 Task: Apply code to the comment.
Action: Mouse moved to (264, 379)
Screenshot: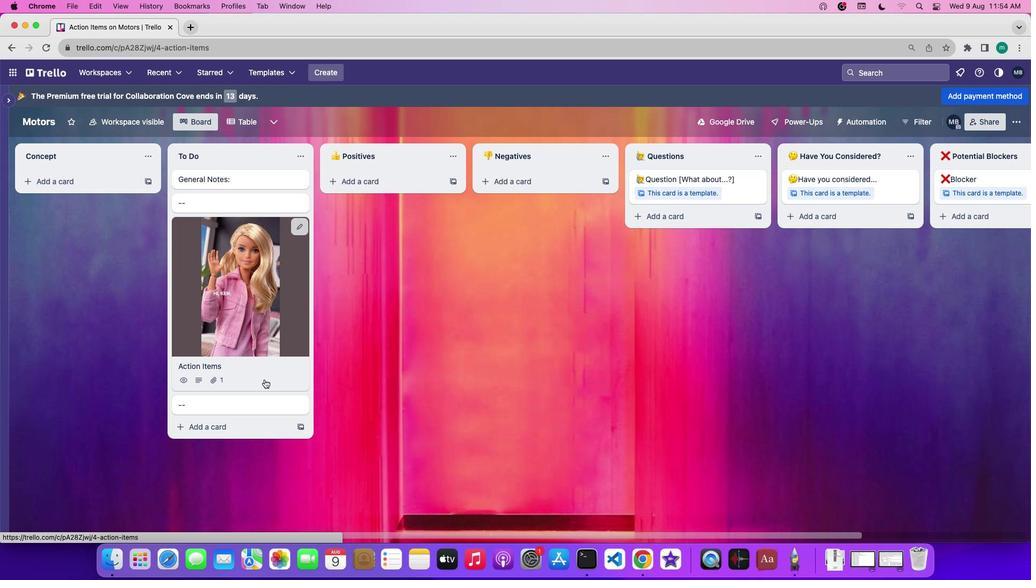 
Action: Mouse pressed left at (264, 379)
Screenshot: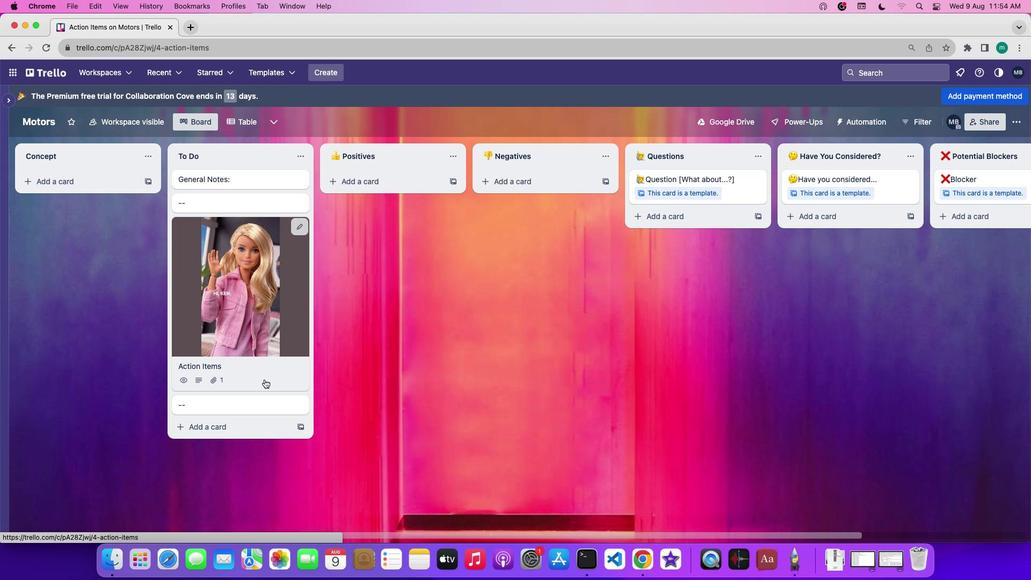 
Action: Mouse moved to (592, 373)
Screenshot: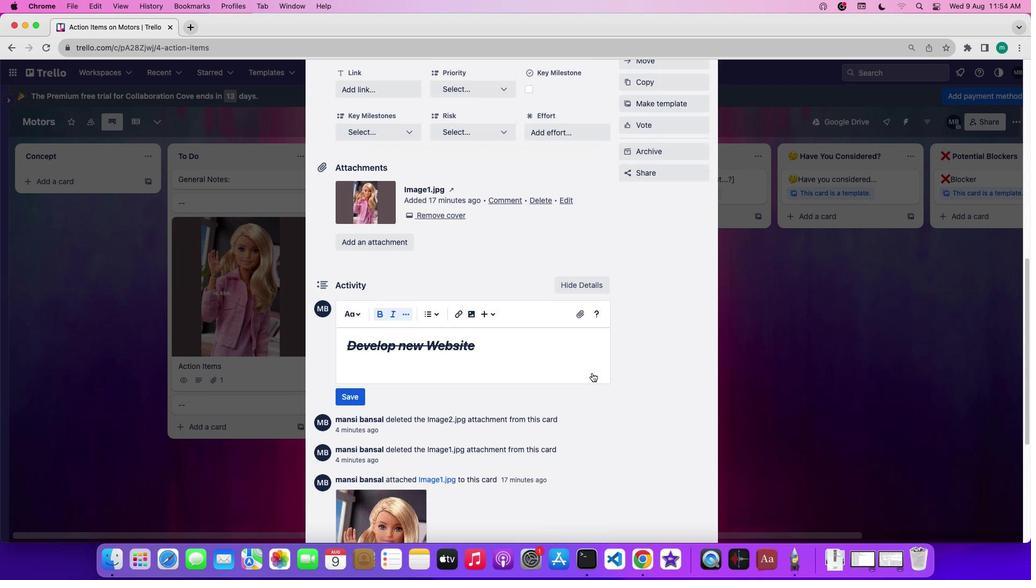 
Action: Mouse scrolled (592, 373) with delta (0, 0)
Screenshot: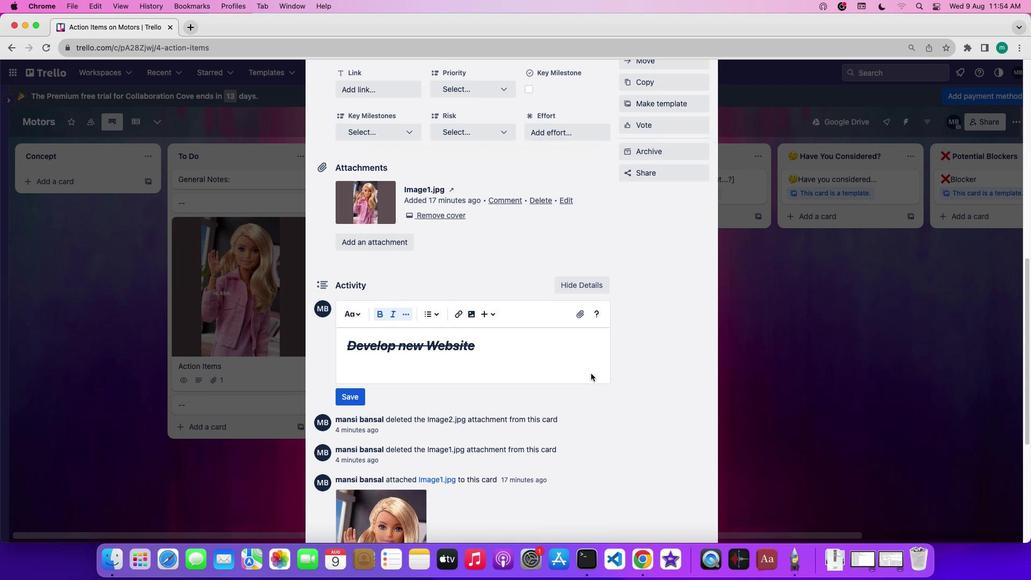 
Action: Mouse scrolled (592, 373) with delta (0, 0)
Screenshot: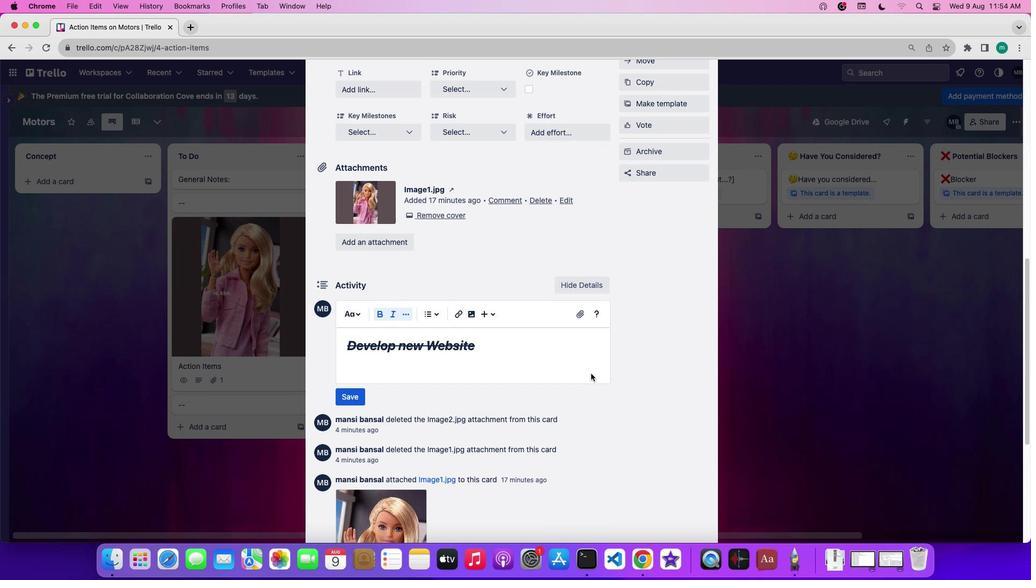 
Action: Mouse scrolled (592, 373) with delta (0, -1)
Screenshot: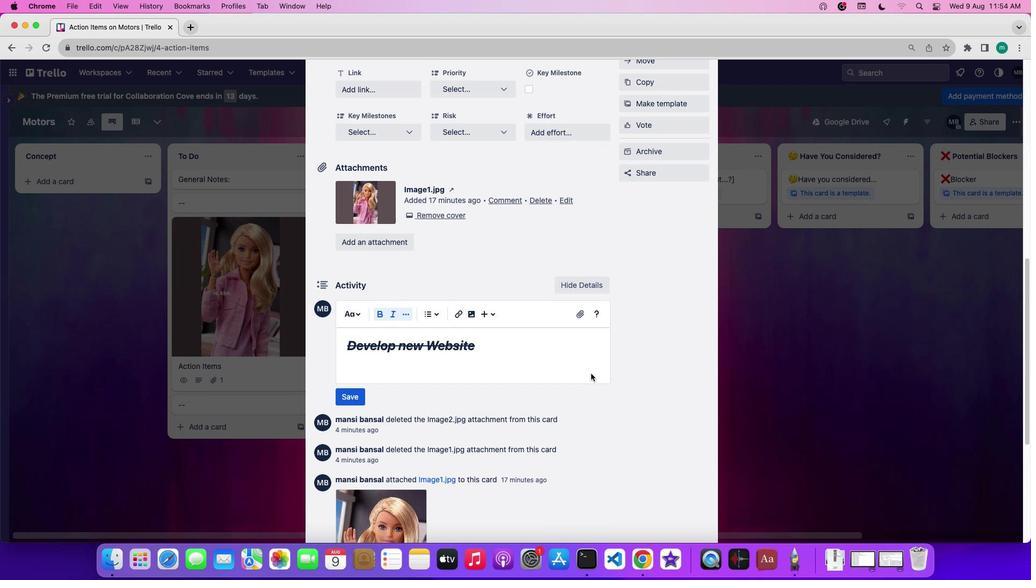 
Action: Mouse scrolled (592, 373) with delta (0, -2)
Screenshot: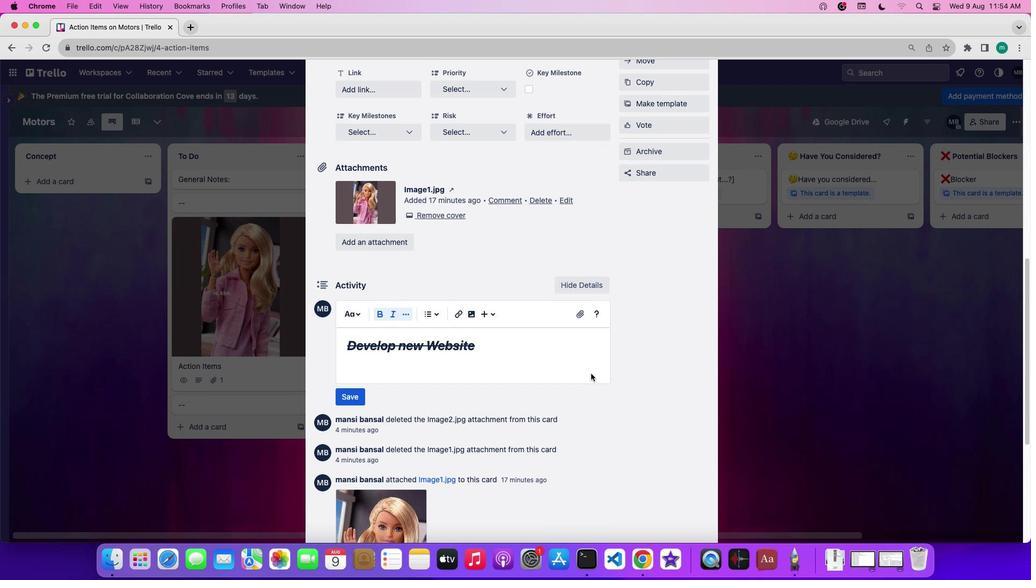 
Action: Mouse scrolled (592, 373) with delta (0, -3)
Screenshot: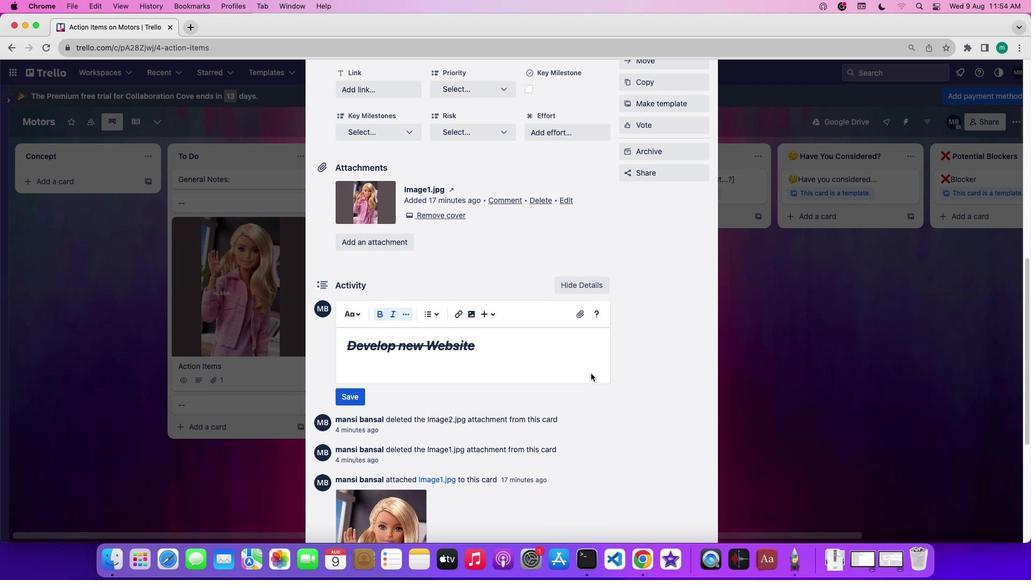 
Action: Mouse scrolled (592, 373) with delta (0, -3)
Screenshot: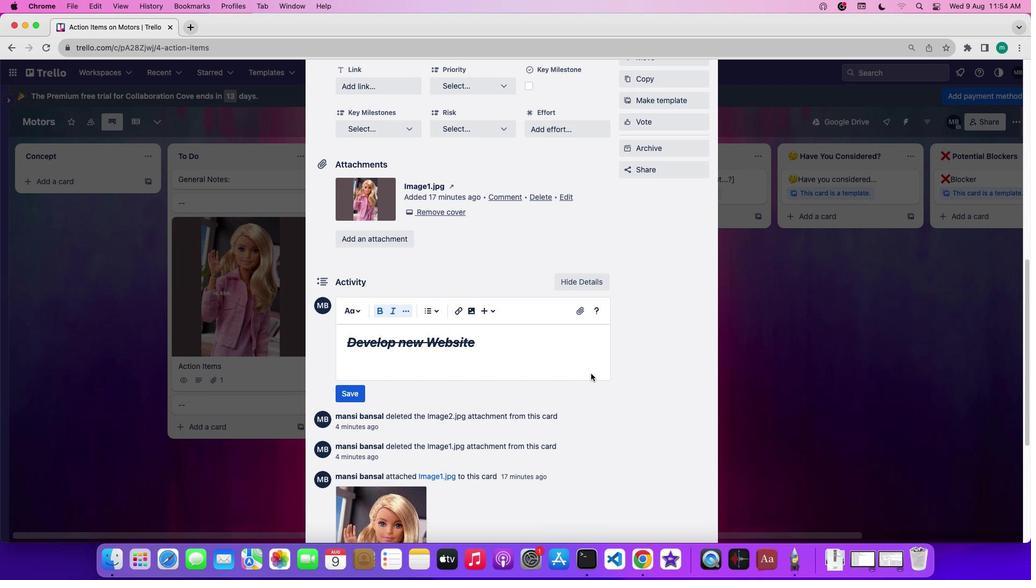 
Action: Mouse moved to (591, 373)
Screenshot: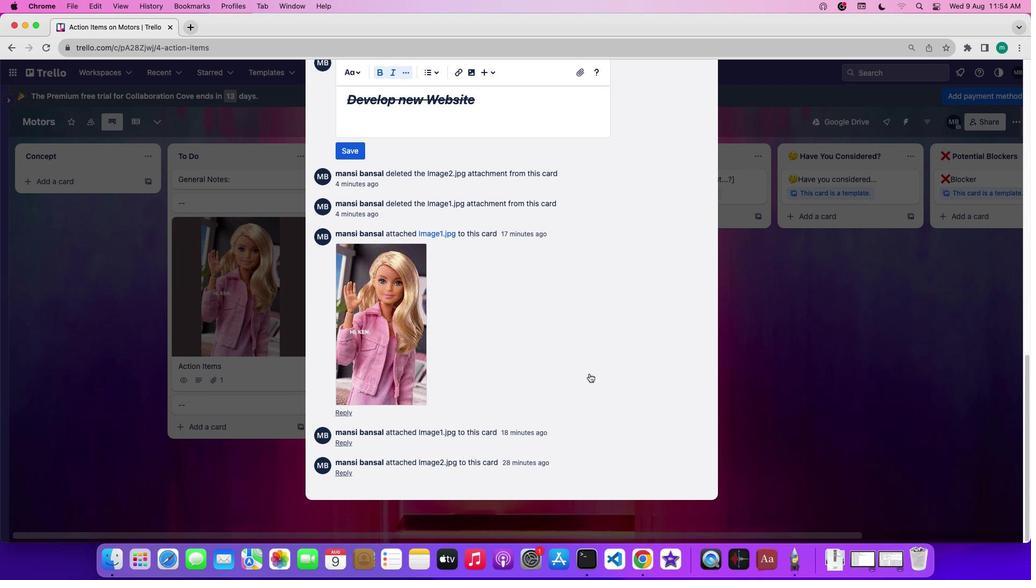 
Action: Mouse scrolled (591, 373) with delta (0, 0)
Screenshot: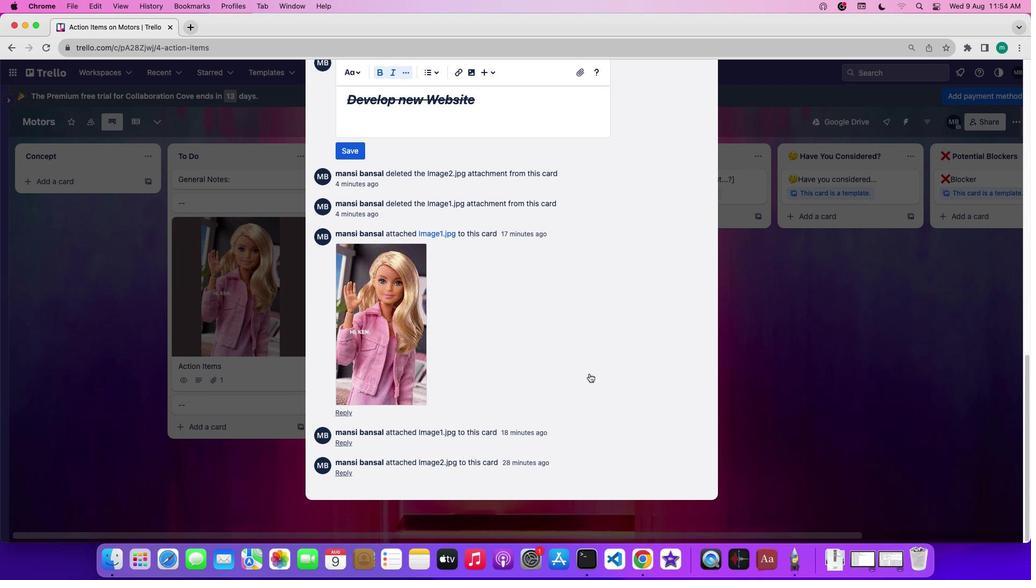 
Action: Mouse scrolled (591, 373) with delta (0, 0)
Screenshot: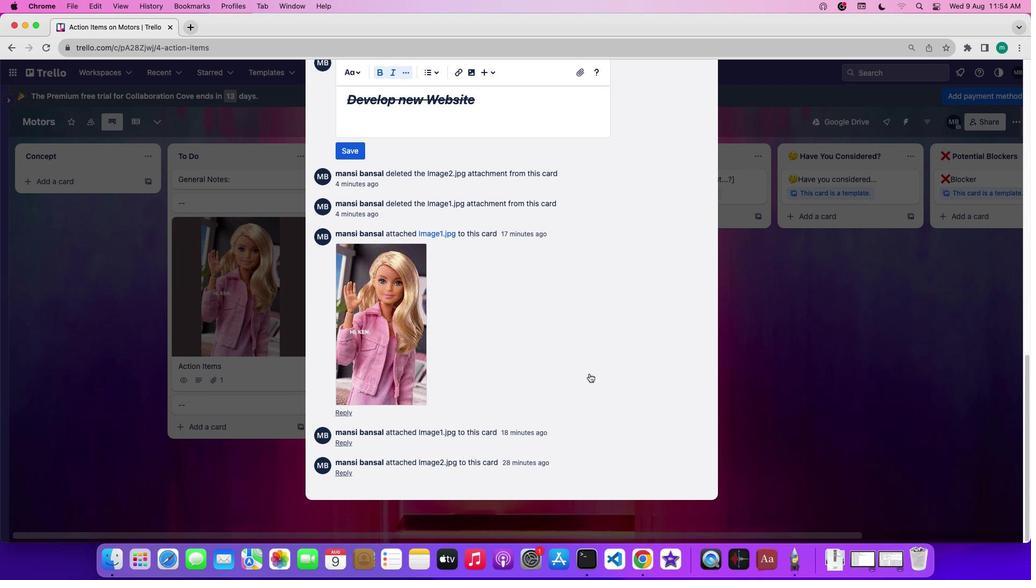 
Action: Mouse scrolled (591, 373) with delta (0, -1)
Screenshot: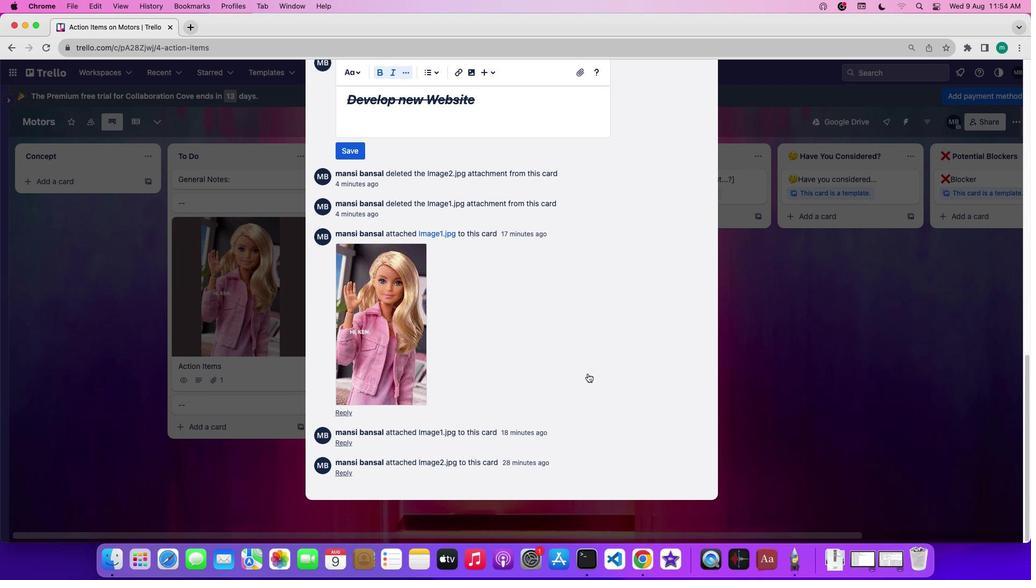 
Action: Mouse scrolled (591, 373) with delta (0, -2)
Screenshot: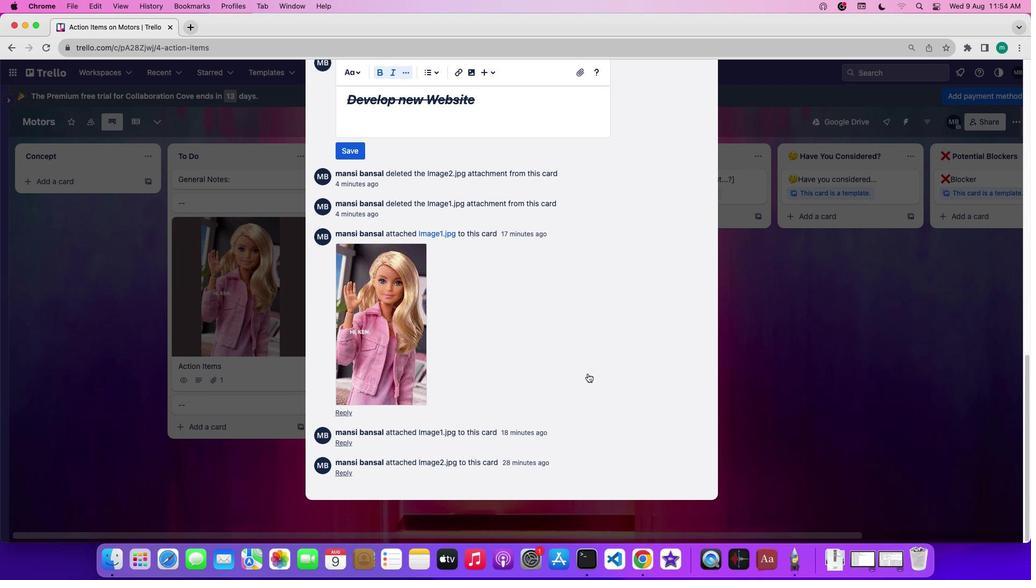 
Action: Mouse scrolled (591, 373) with delta (0, -3)
Screenshot: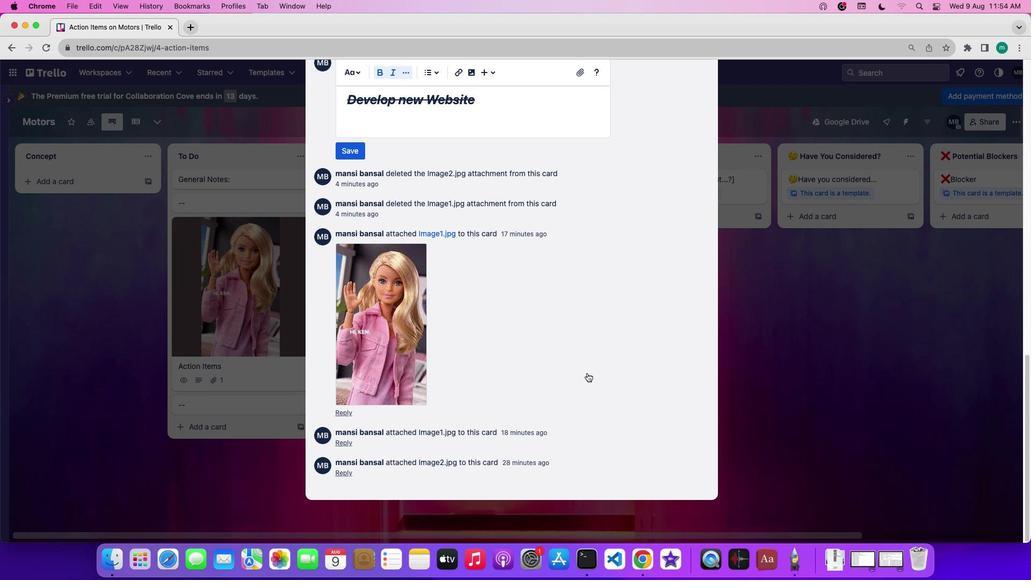 
Action: Mouse moved to (504, 244)
Screenshot: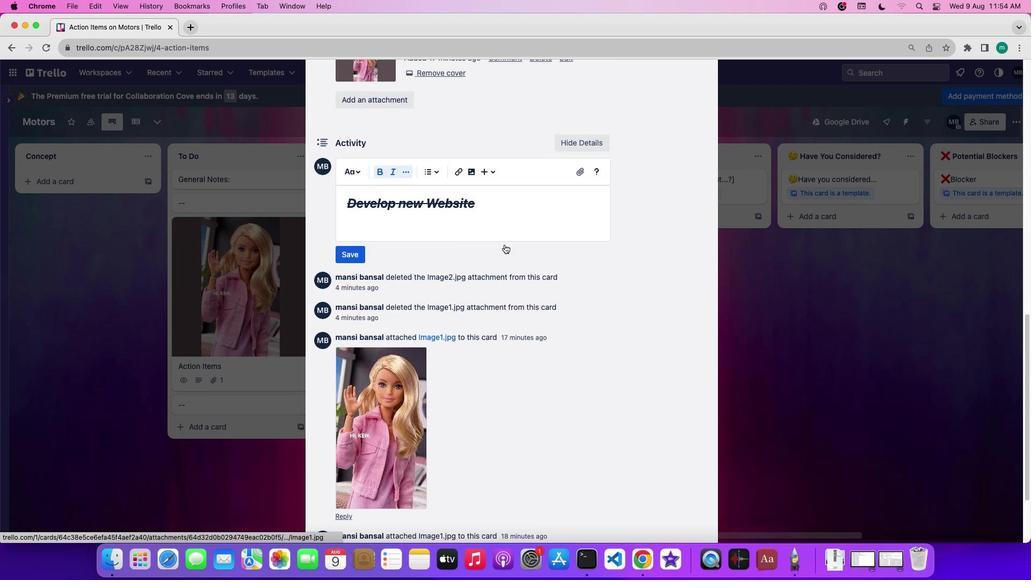 
Action: Mouse scrolled (504, 244) with delta (0, 0)
Screenshot: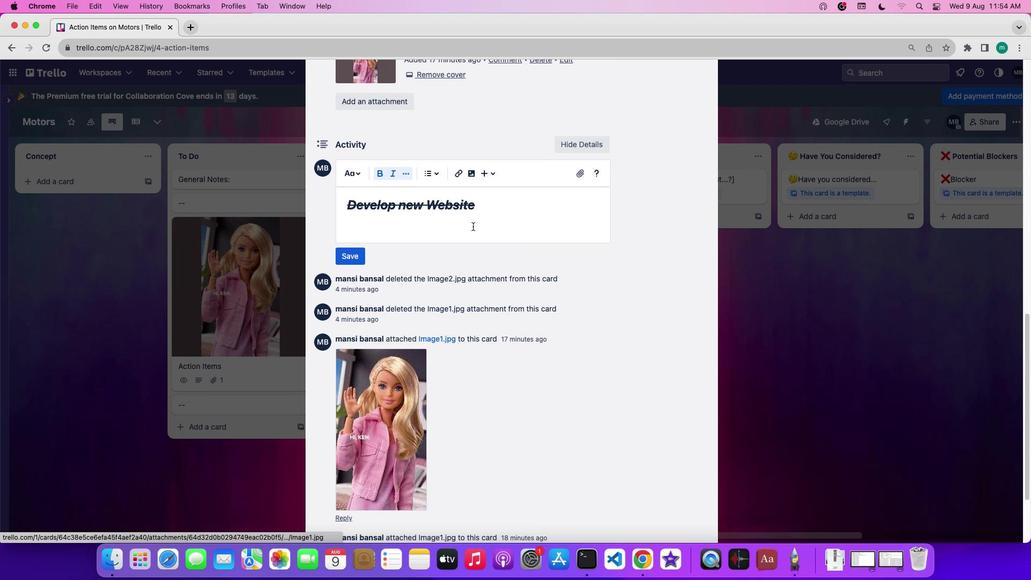 
Action: Mouse scrolled (504, 244) with delta (0, 0)
Screenshot: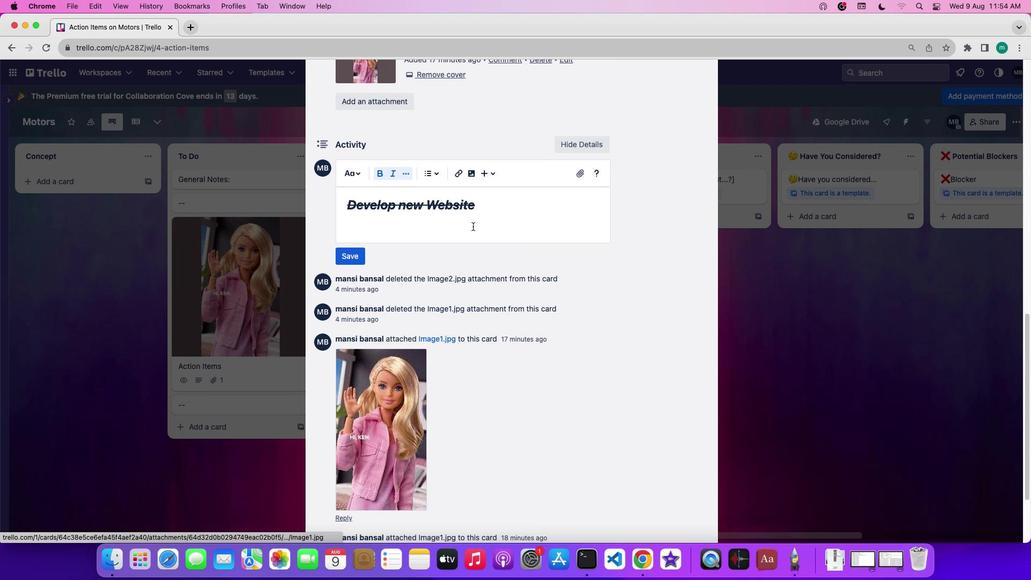 
Action: Mouse scrolled (504, 244) with delta (0, 1)
Screenshot: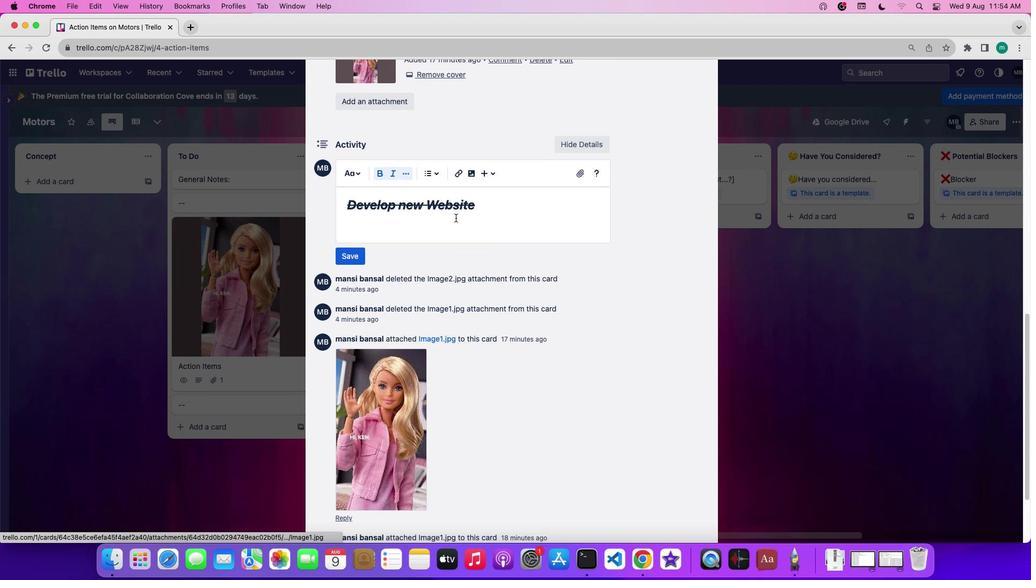 
Action: Mouse moved to (349, 203)
Screenshot: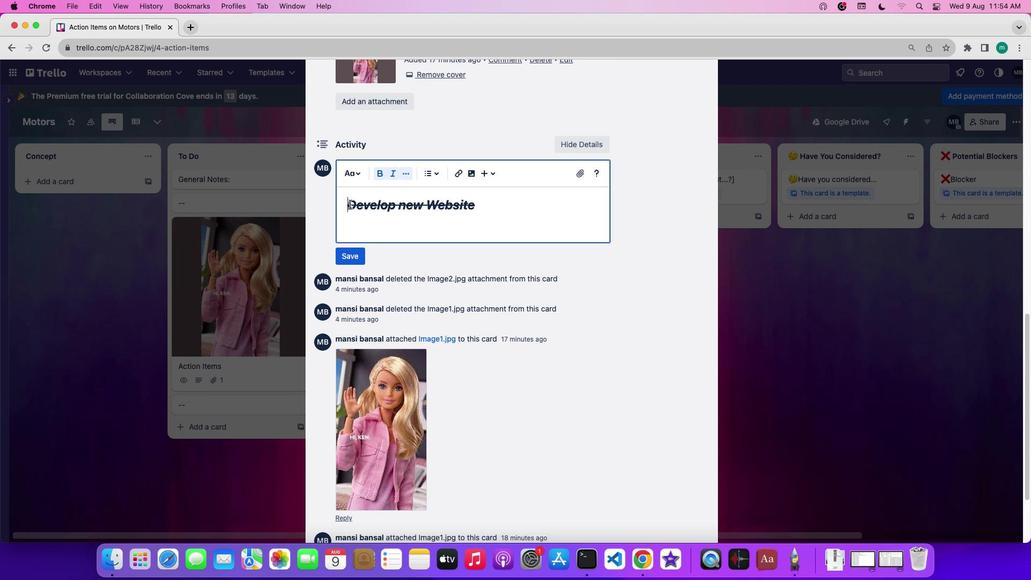 
Action: Mouse pressed left at (349, 203)
Screenshot: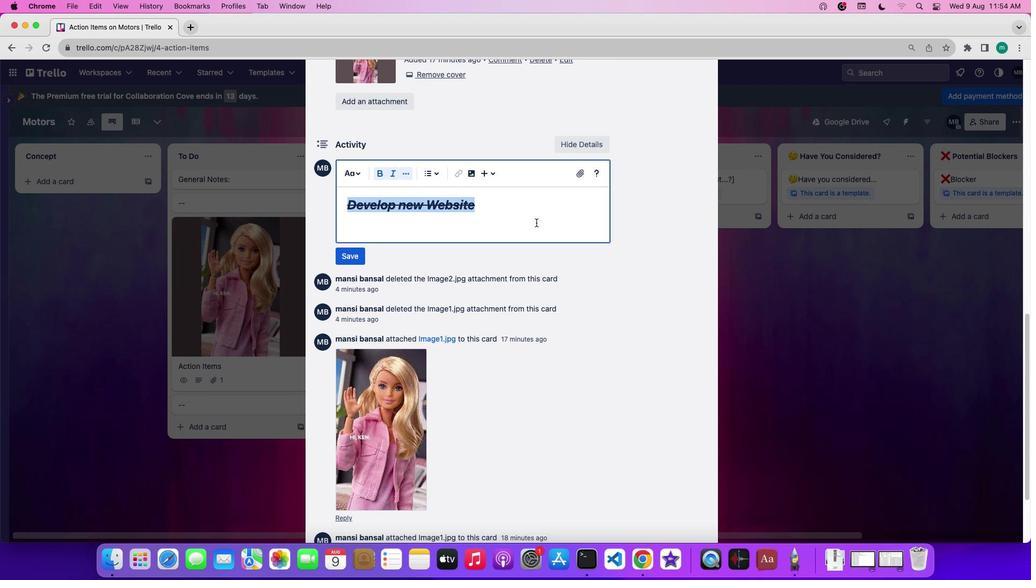 
Action: Mouse moved to (403, 173)
Screenshot: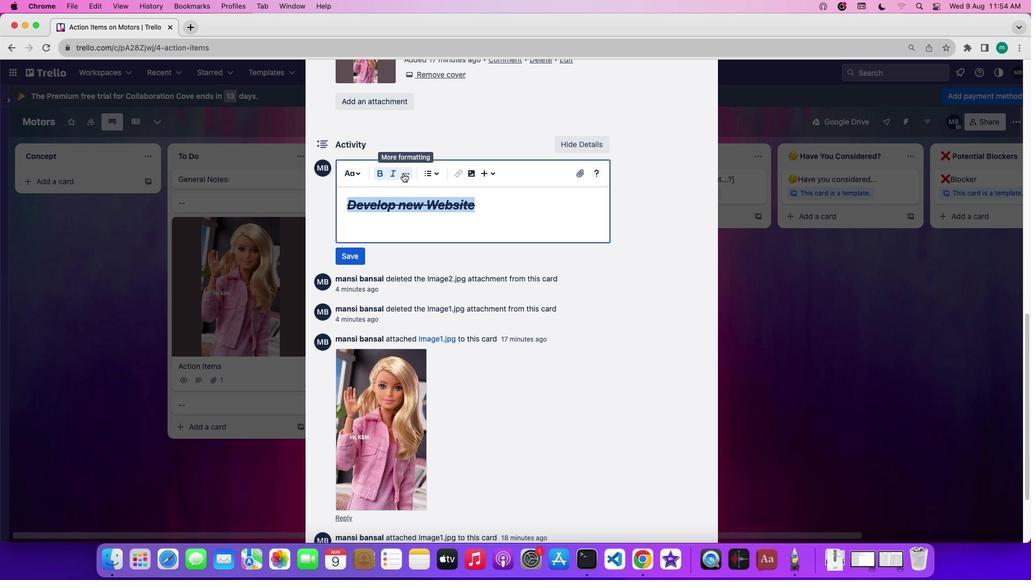 
Action: Mouse pressed left at (403, 173)
Screenshot: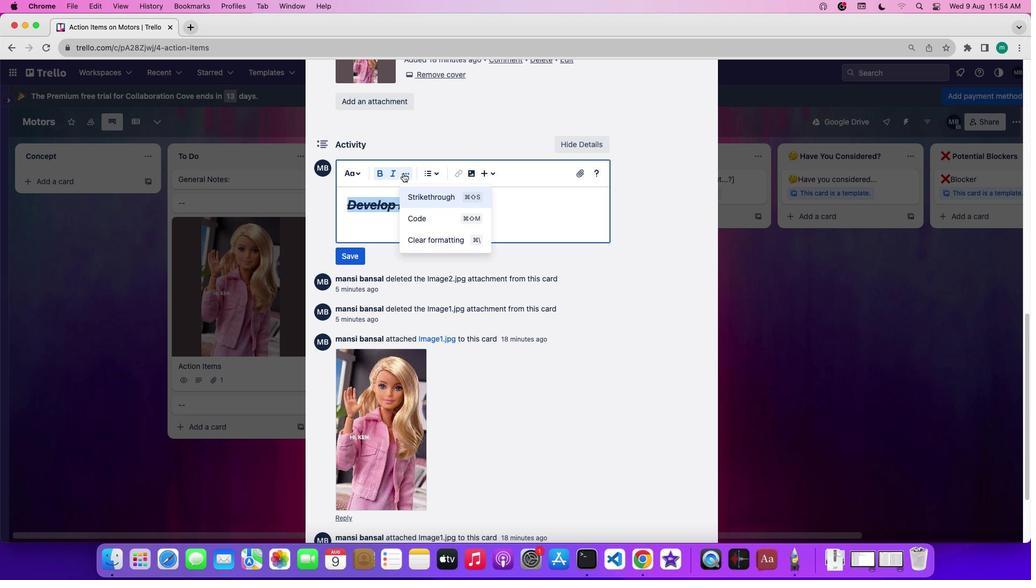 
Action: Mouse moved to (423, 220)
Screenshot: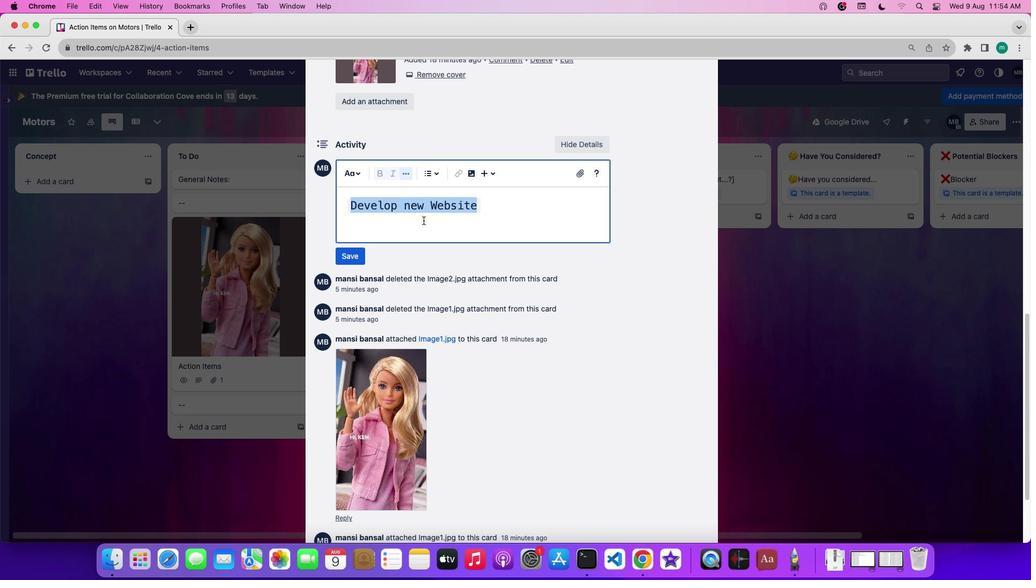 
Action: Mouse pressed left at (423, 220)
Screenshot: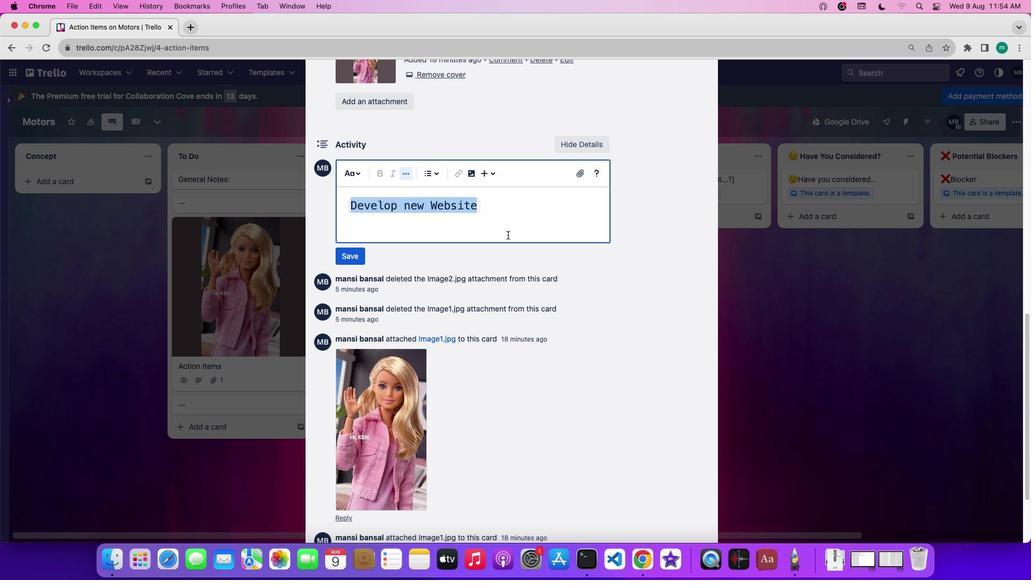 
Action: Mouse moved to (534, 211)
Screenshot: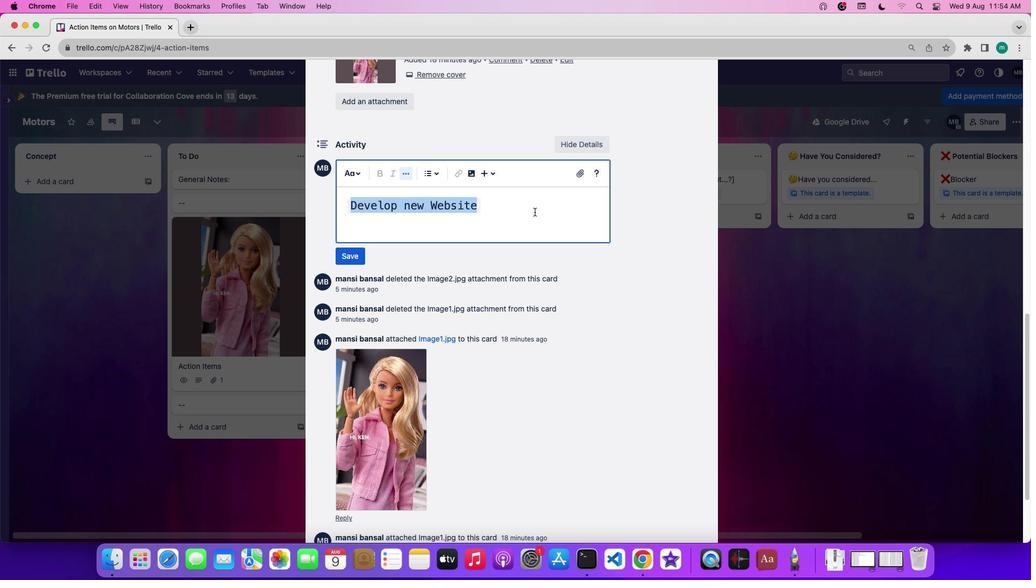 
